 Task: Use the formula "FACT" in spreadsheet "Project protfolio".
Action: Mouse moved to (598, 91)
Screenshot: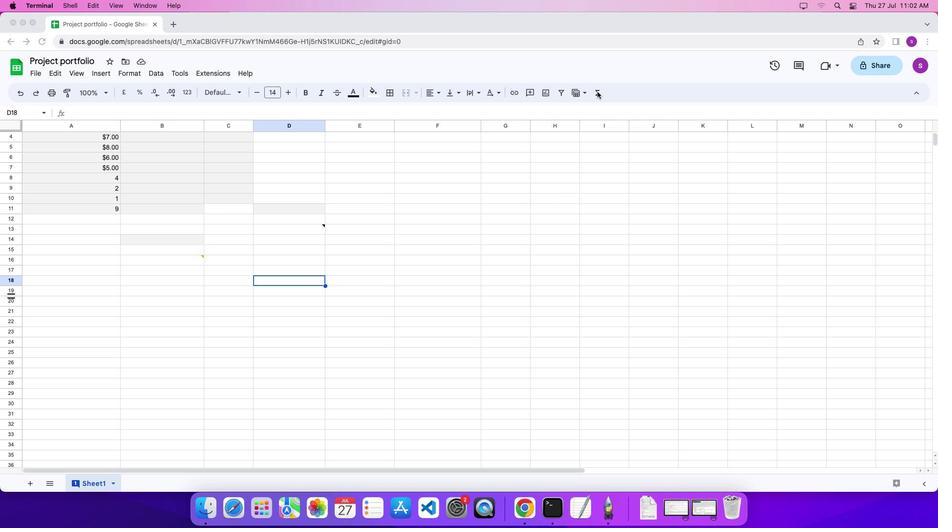 
Action: Mouse pressed left at (598, 91)
Screenshot: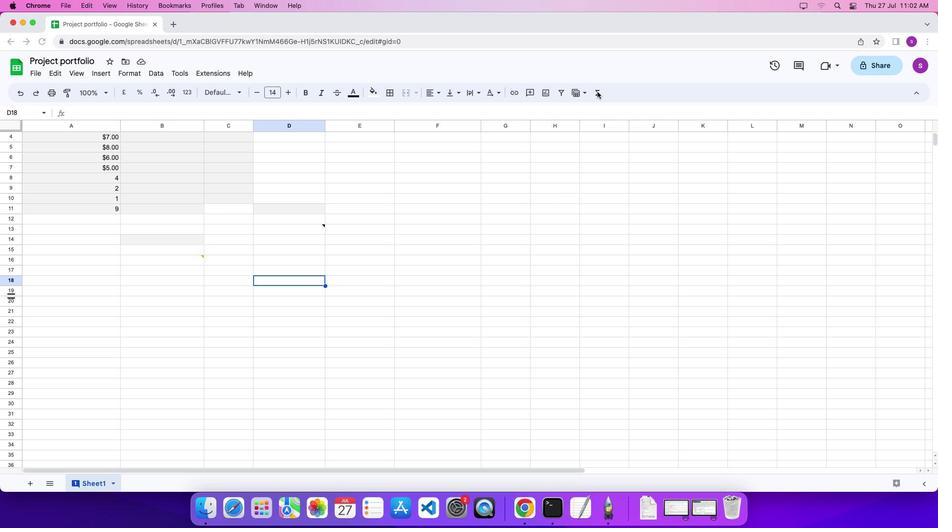 
Action: Mouse moved to (601, 92)
Screenshot: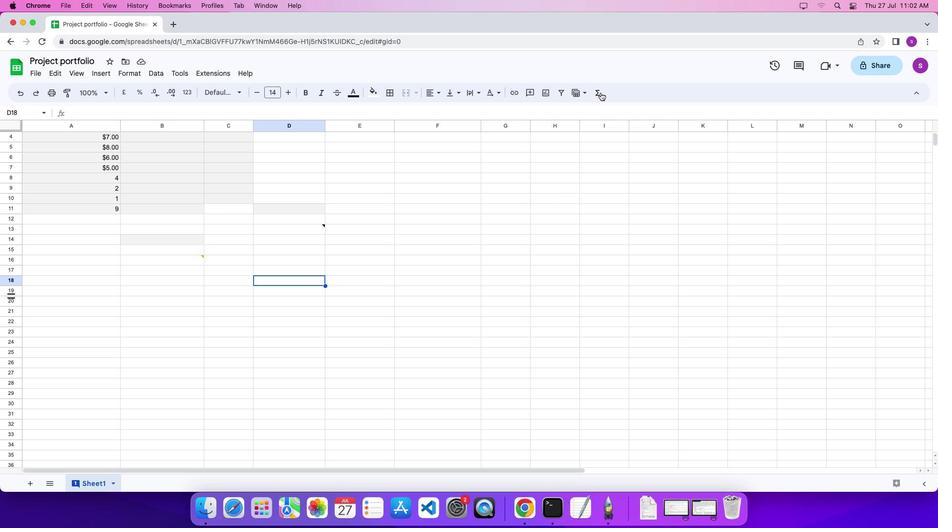 
Action: Mouse pressed left at (601, 92)
Screenshot: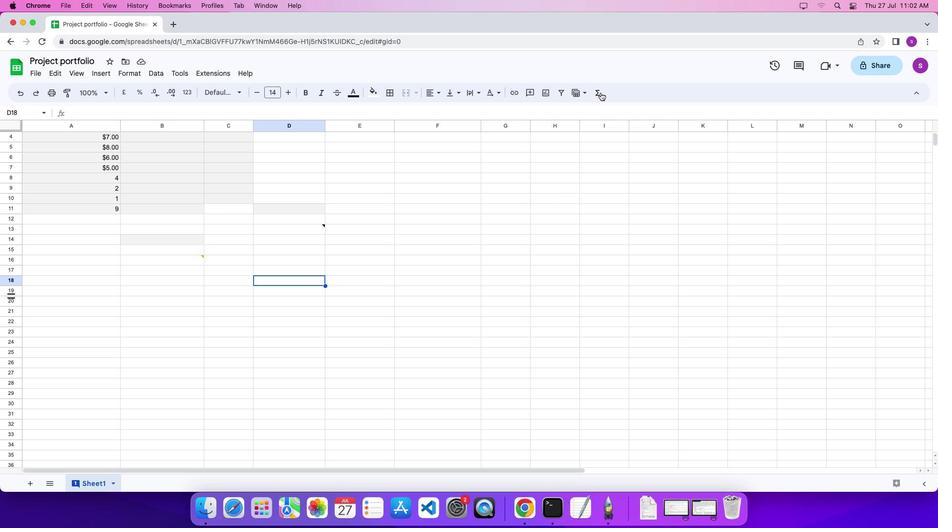 
Action: Mouse moved to (732, 340)
Screenshot: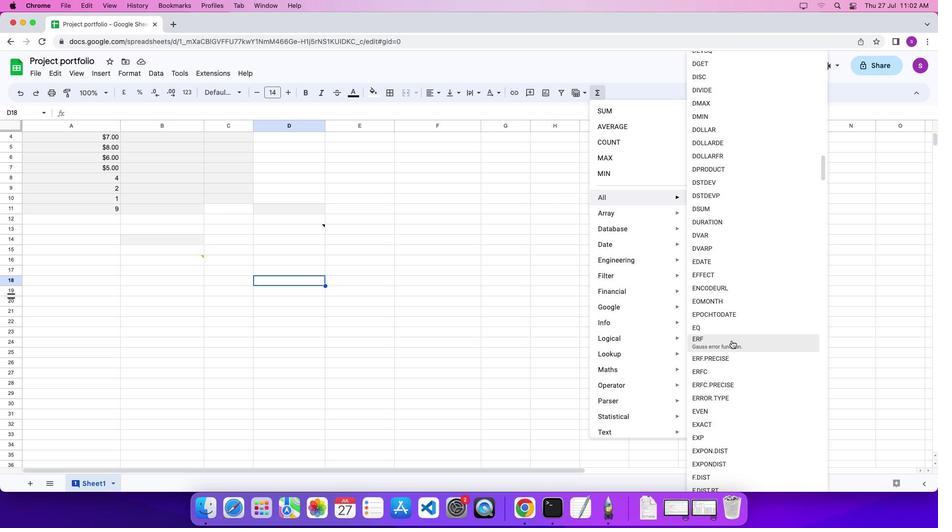 
Action: Mouse scrolled (732, 340) with delta (0, 0)
Screenshot: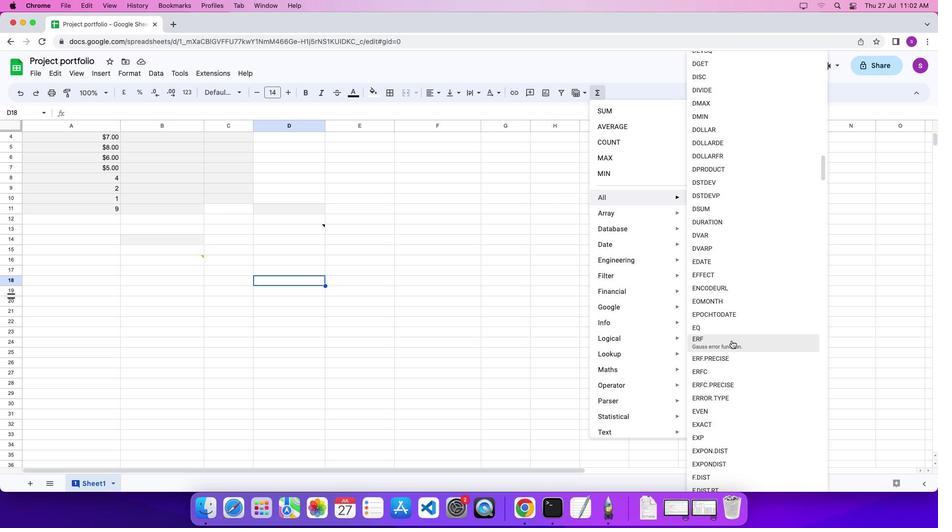 
Action: Mouse scrolled (732, 340) with delta (0, 0)
Screenshot: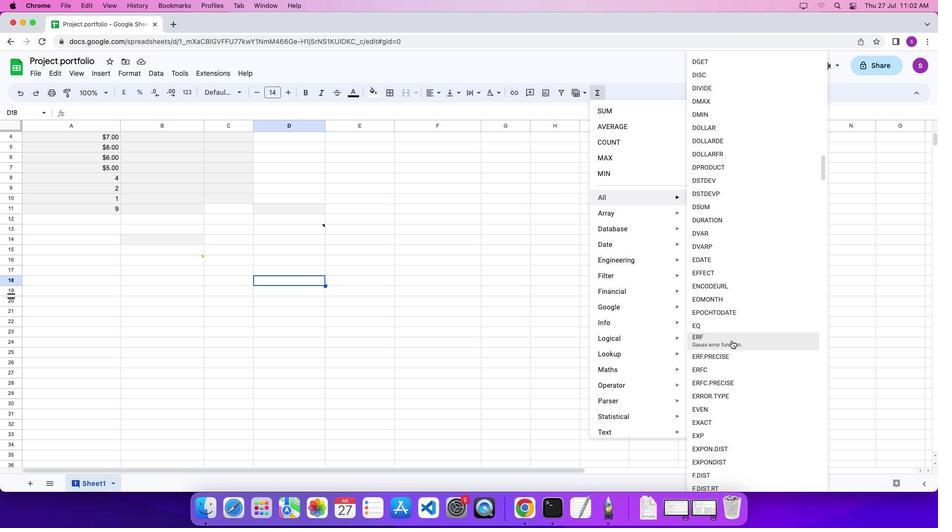 
Action: Mouse scrolled (732, 340) with delta (0, 0)
Screenshot: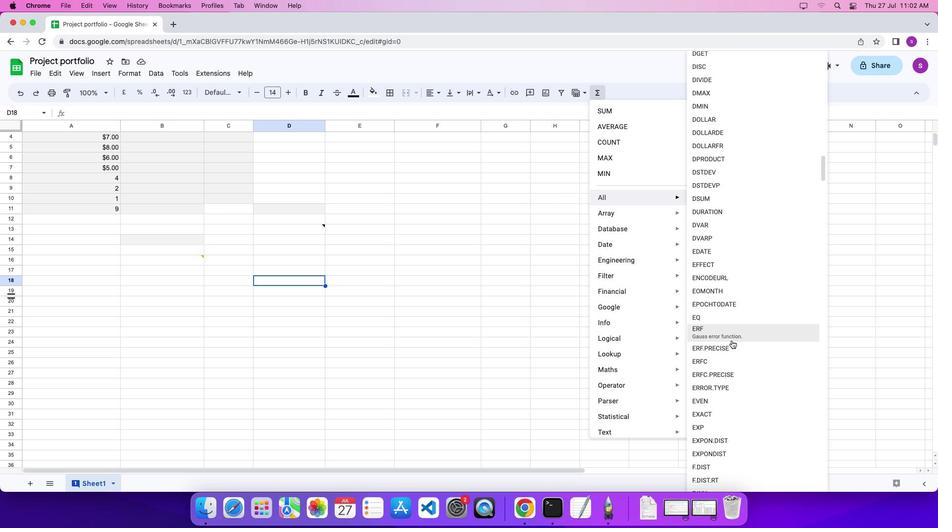 
Action: Mouse moved to (730, 378)
Screenshot: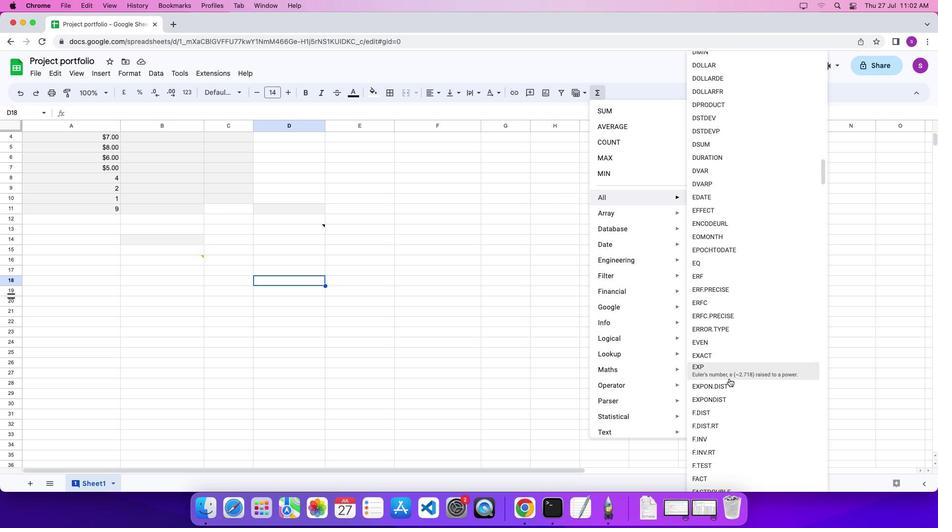 
Action: Mouse scrolled (730, 378) with delta (0, 0)
Screenshot: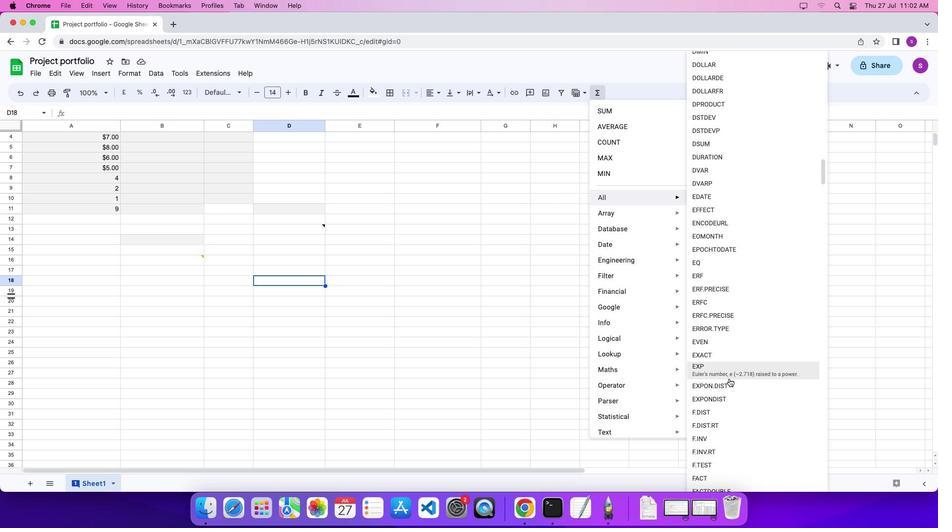 
Action: Mouse scrolled (730, 378) with delta (0, 0)
Screenshot: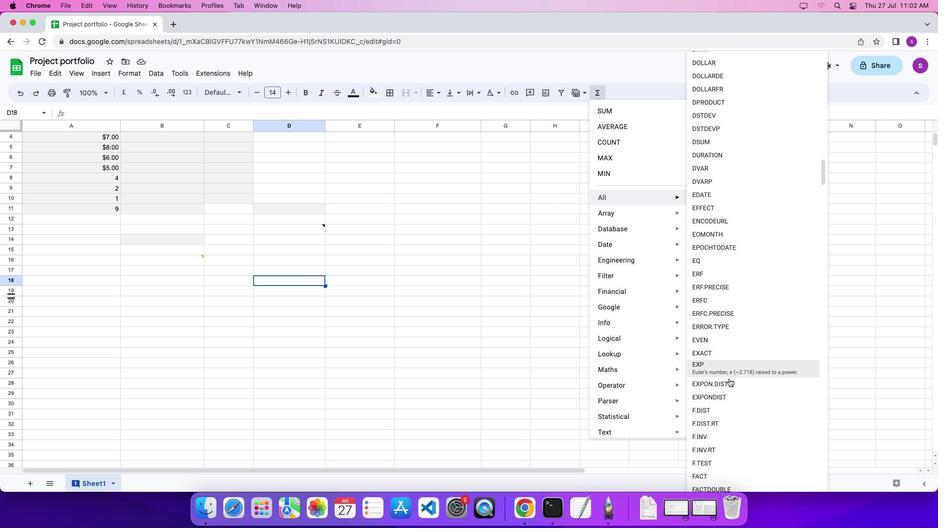 
Action: Mouse scrolled (730, 378) with delta (0, 0)
Screenshot: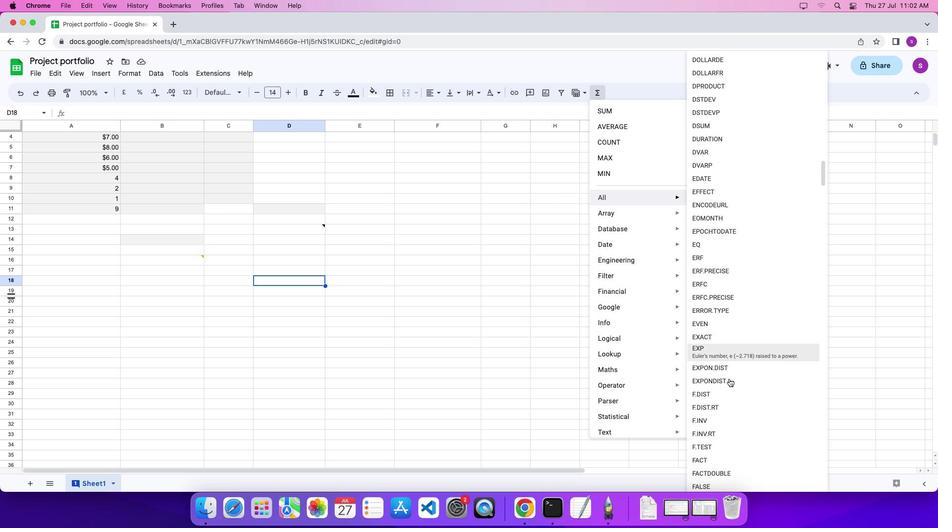 
Action: Mouse moved to (722, 459)
Screenshot: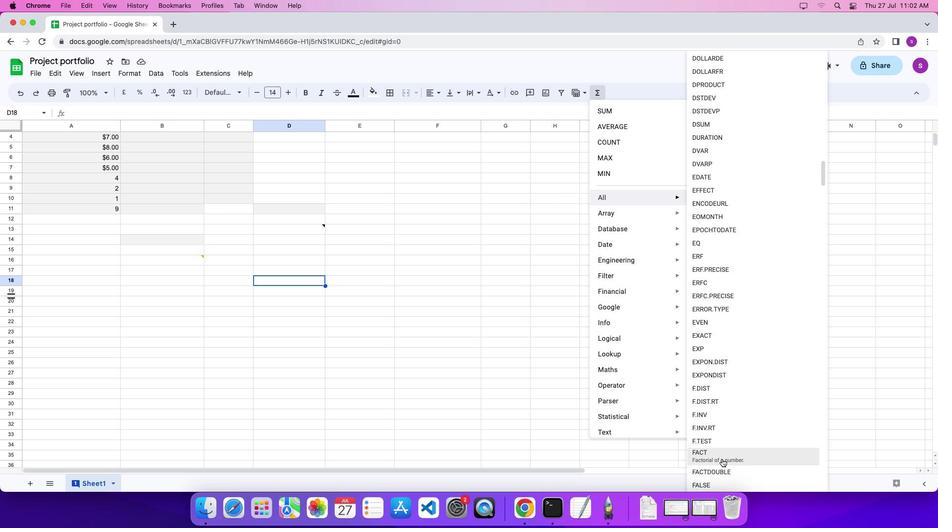 
Action: Mouse pressed left at (722, 459)
Screenshot: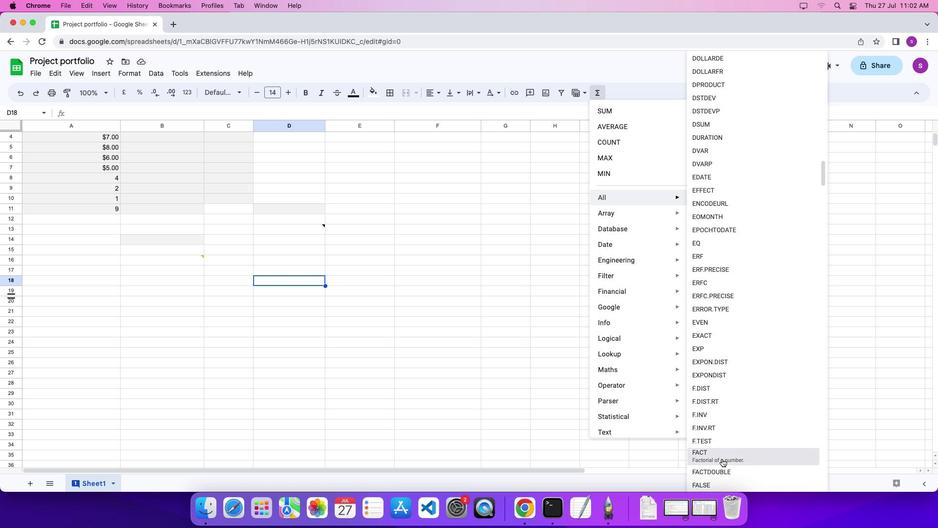 
Action: Mouse moved to (704, 405)
Screenshot: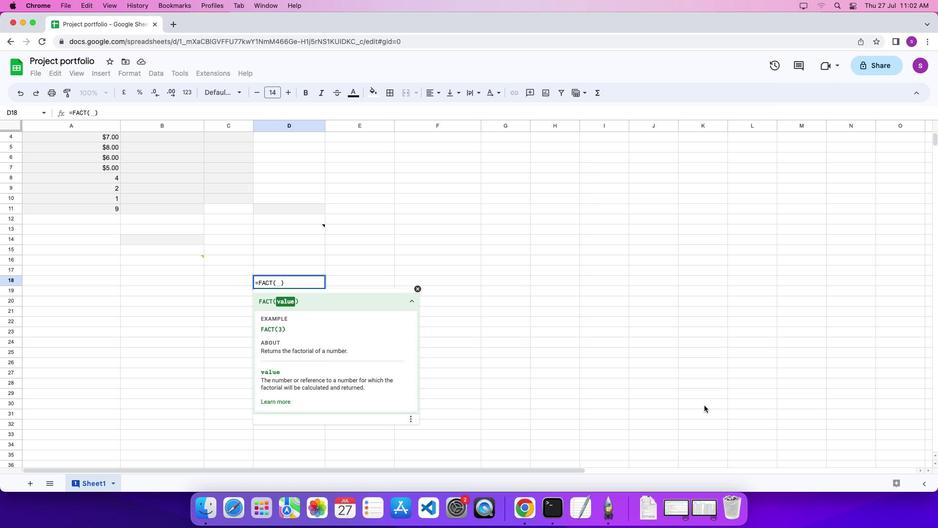 
Action: Key pressed '3''\x03'
Screenshot: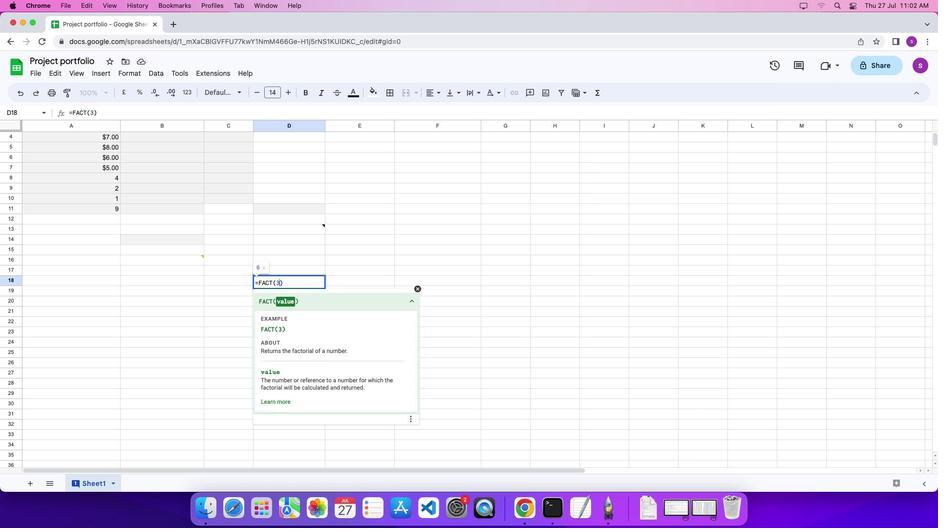 
